 Task: Use the formula "Sum" in spreadsheet "Project protfolio".
Action: Mouse moved to (711, 104)
Screenshot: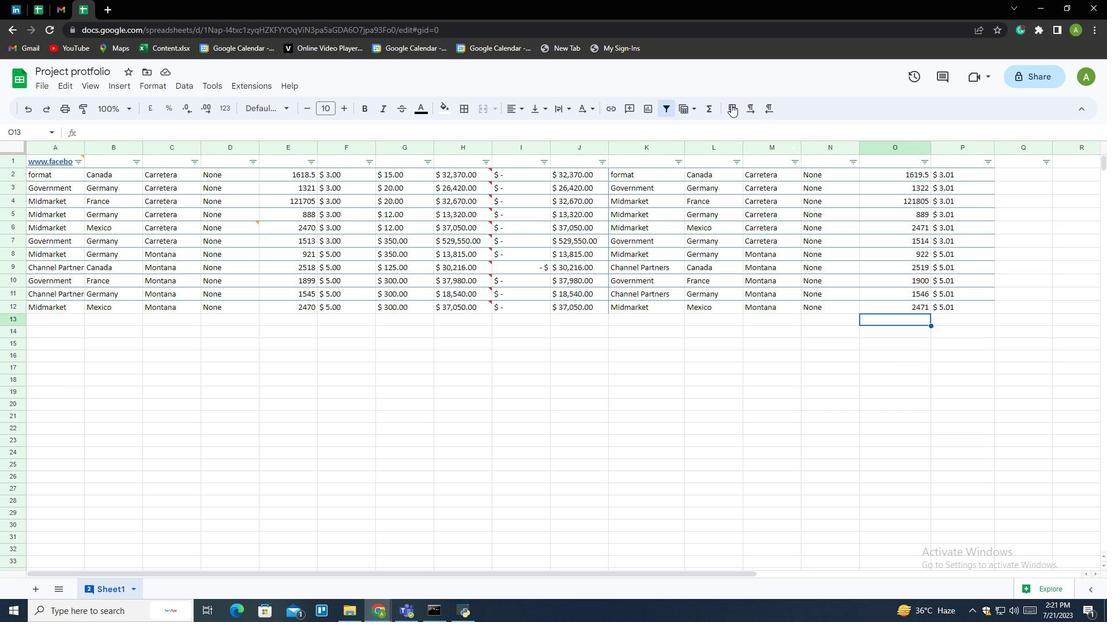 
Action: Mouse pressed left at (711, 104)
Screenshot: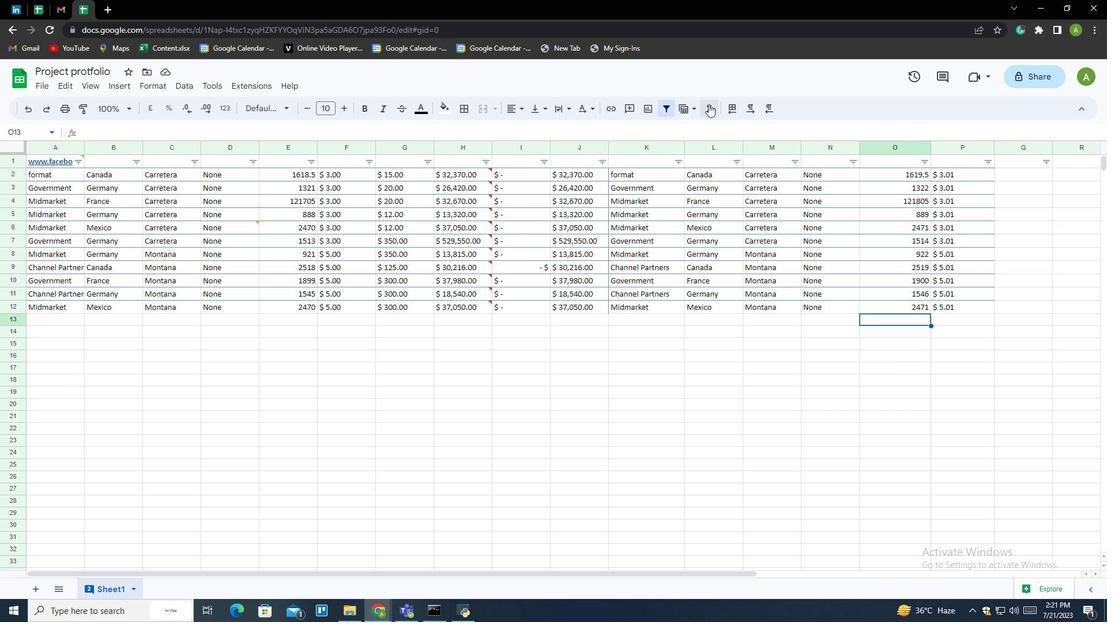
Action: Mouse moved to (720, 123)
Screenshot: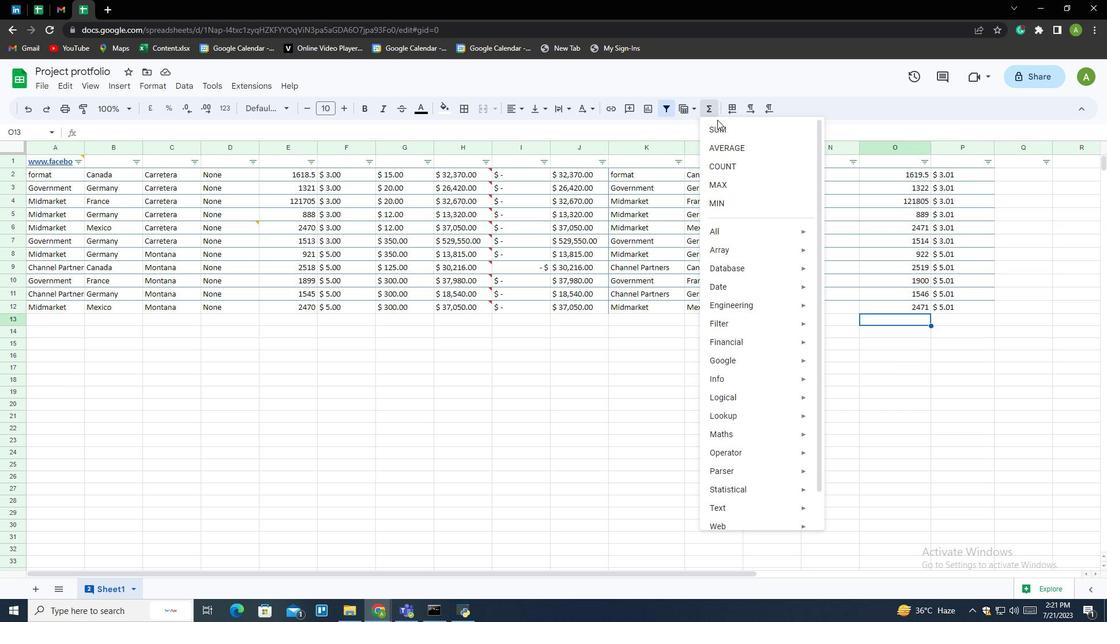
Action: Mouse pressed left at (720, 123)
Screenshot: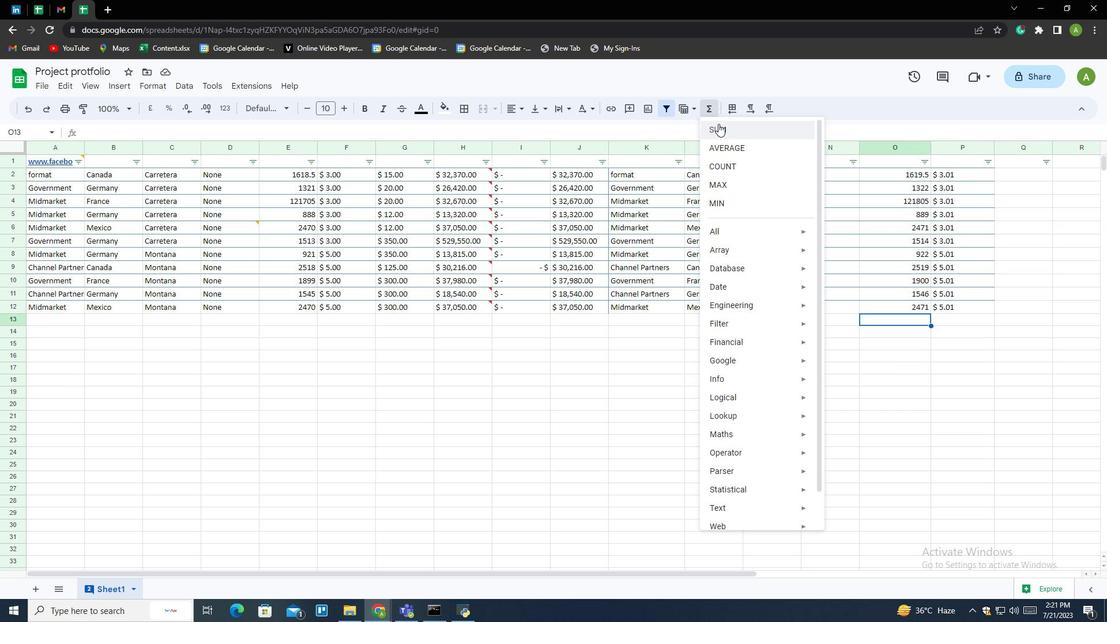 
Action: Mouse moved to (914, 169)
Screenshot: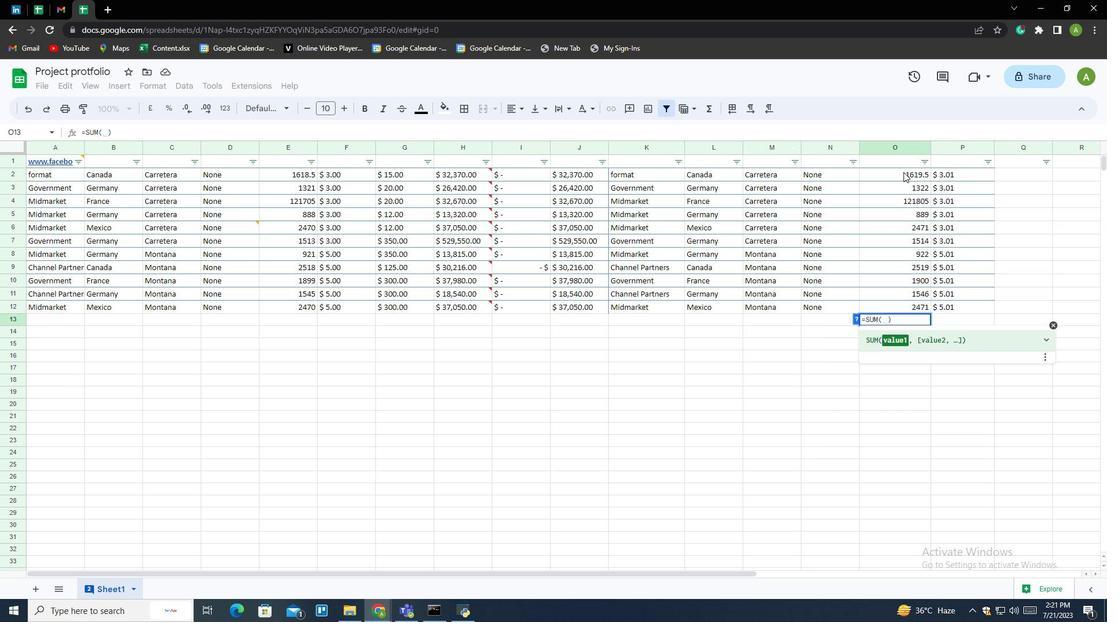 
Action: Mouse pressed left at (914, 169)
Screenshot: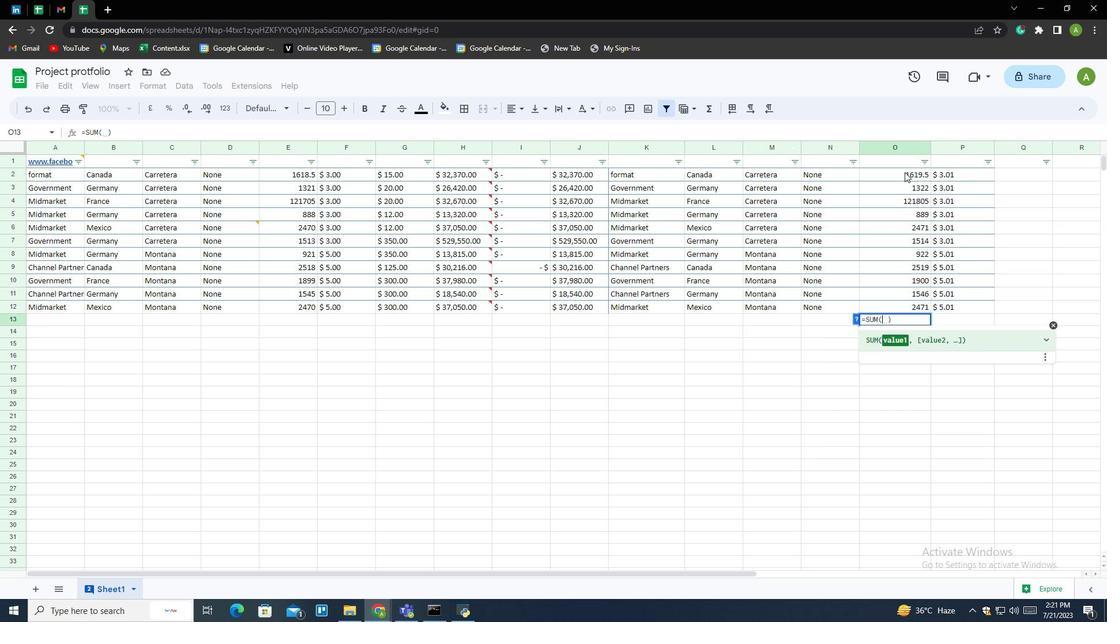 
Action: Mouse moved to (926, 292)
Screenshot: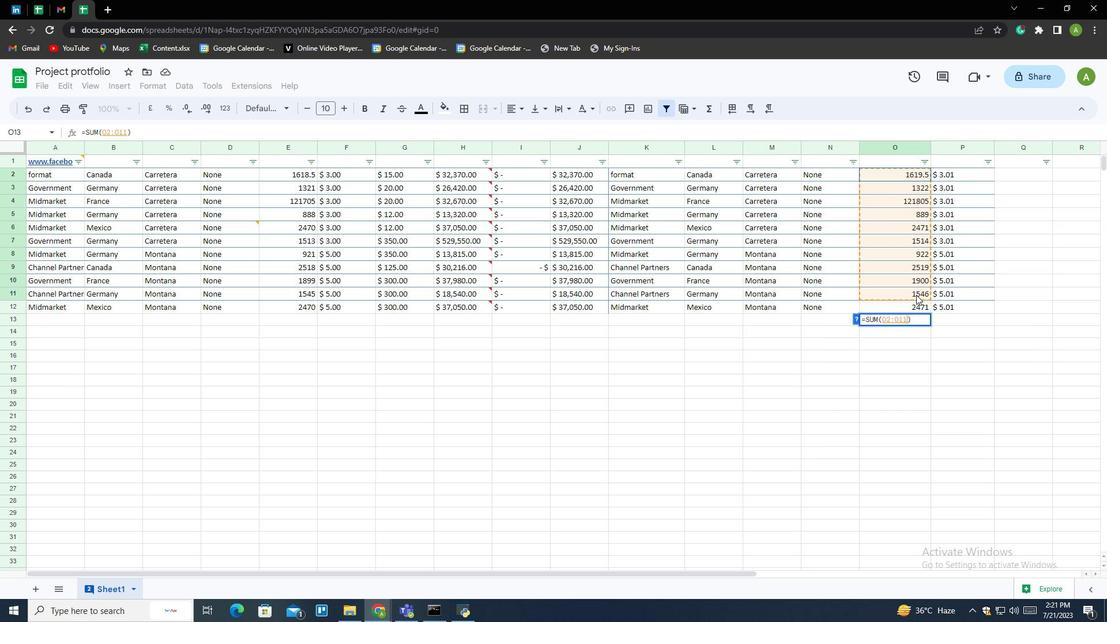 
Action: Key pressed <Key.enter>
Screenshot: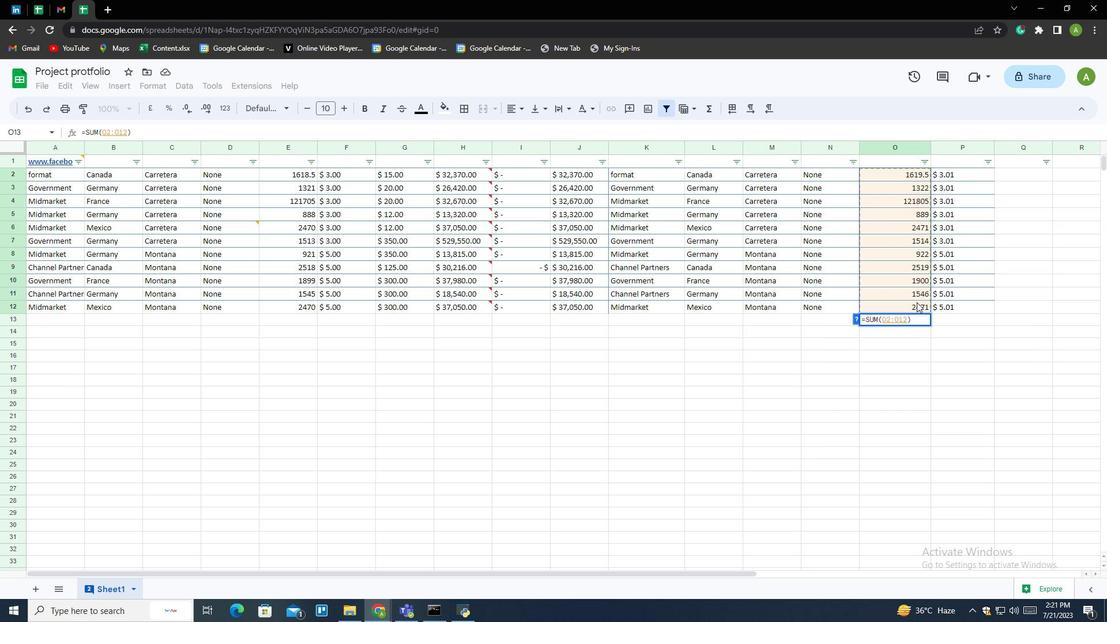 
